 Task: In the  document slideshow.html Download file as 'HTML ' Share this file with 'softage.5@softage.net' Insert the command  Viewing
Action: Mouse moved to (237, 331)
Screenshot: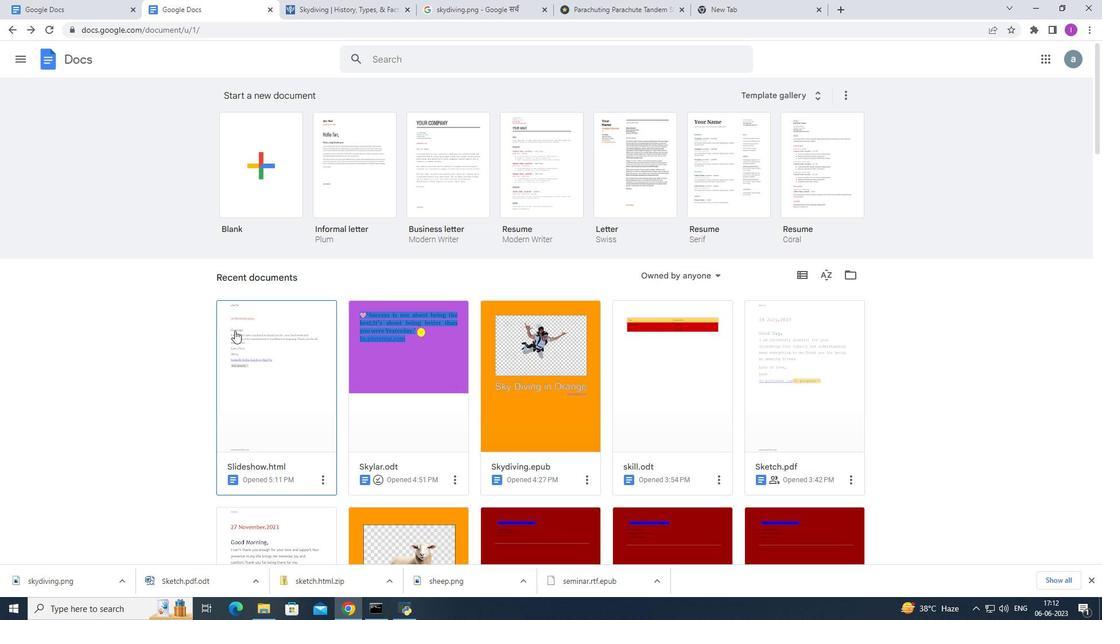 
Action: Mouse pressed left at (237, 331)
Screenshot: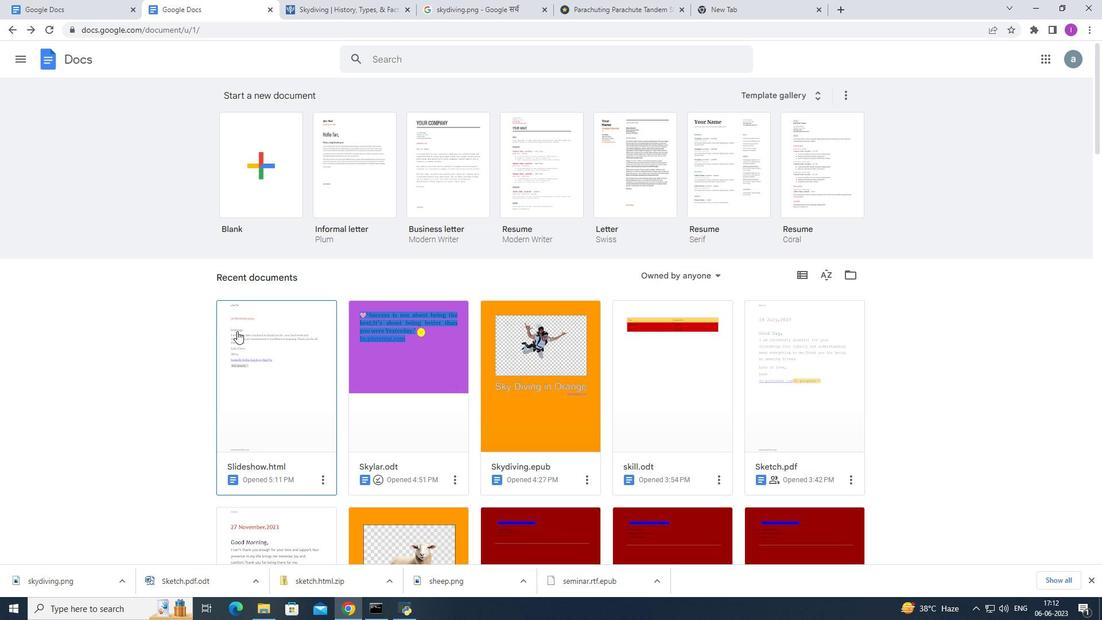 
Action: Mouse moved to (37, 66)
Screenshot: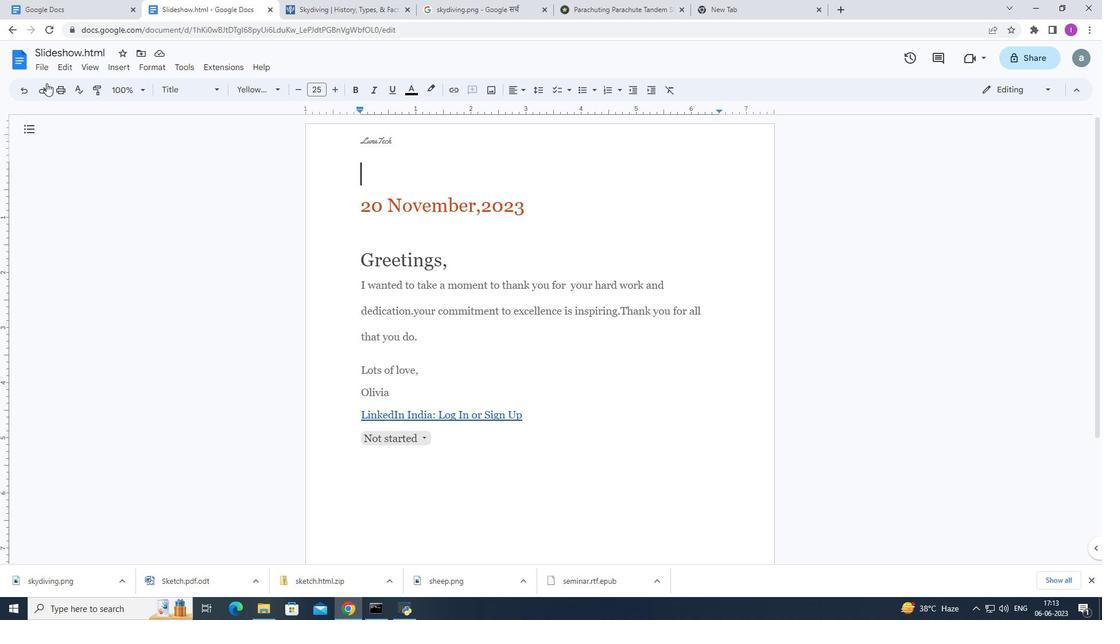 
Action: Mouse pressed left at (37, 66)
Screenshot: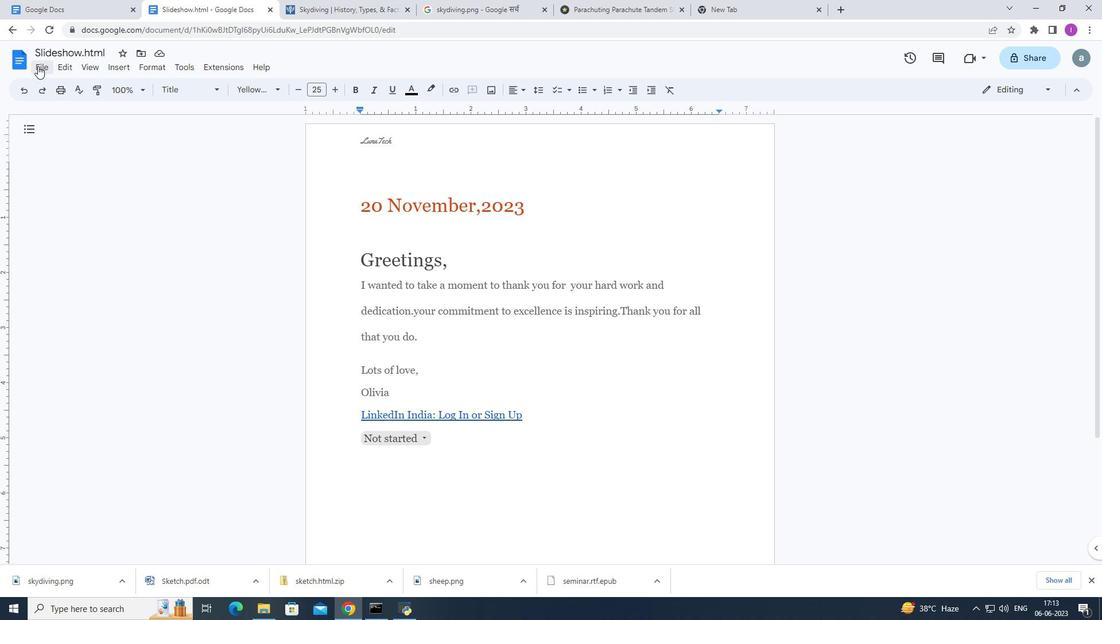 
Action: Mouse moved to (285, 287)
Screenshot: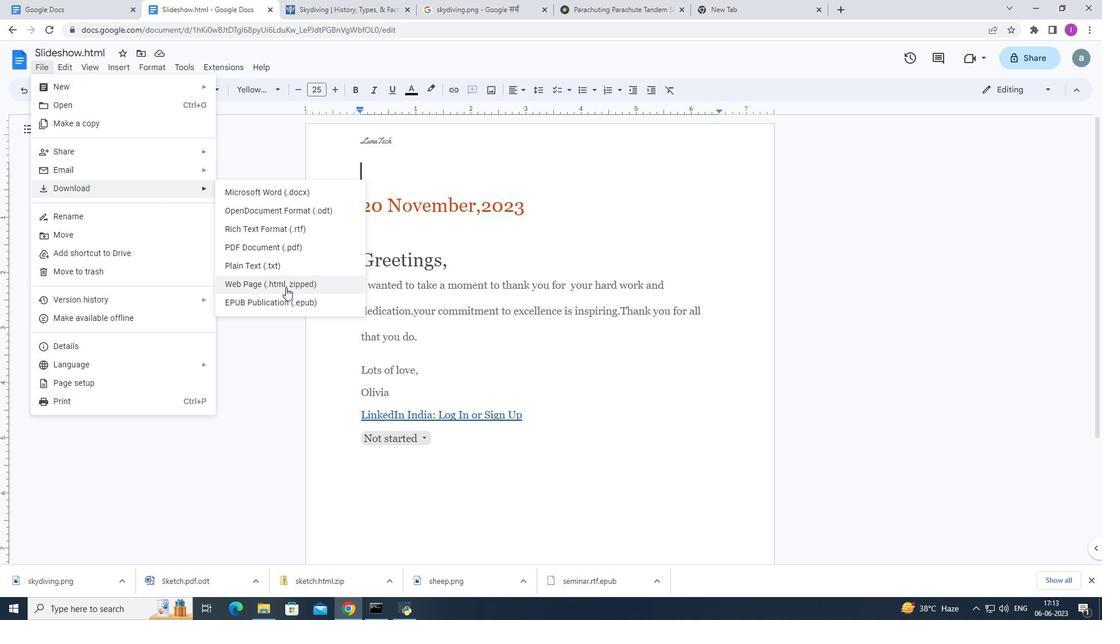 
Action: Mouse pressed left at (285, 287)
Screenshot: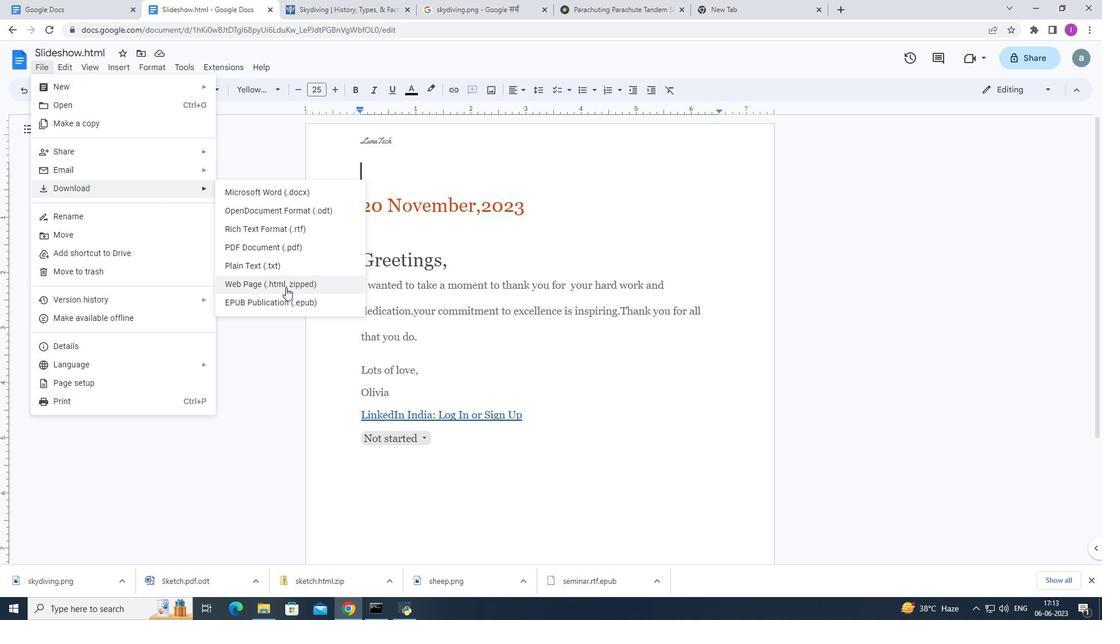 
Action: Mouse moved to (35, 66)
Screenshot: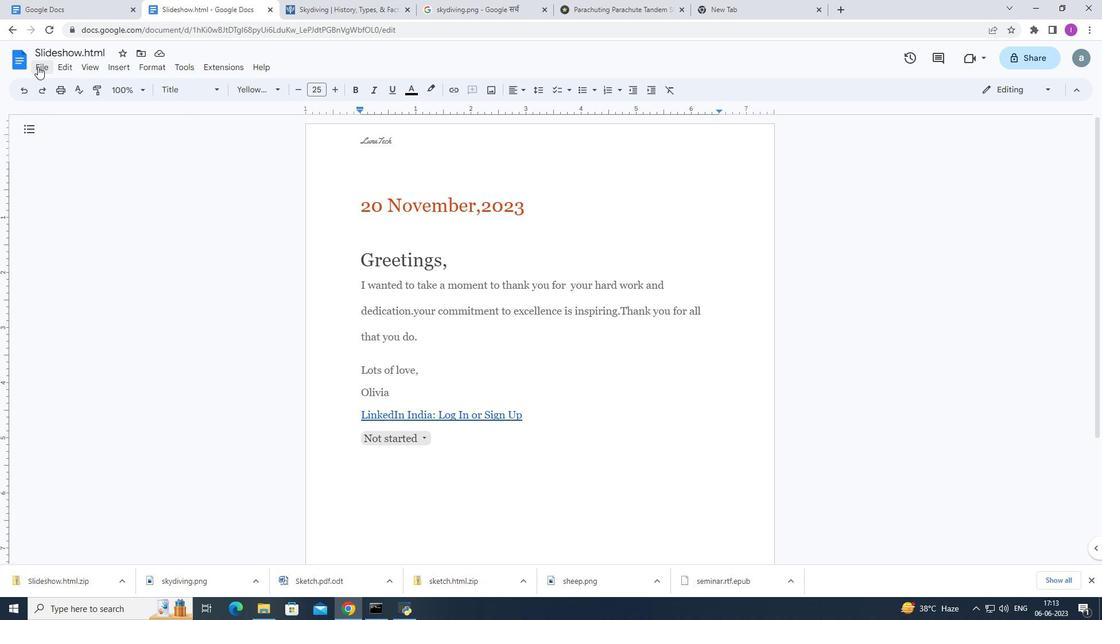 
Action: Mouse pressed left at (35, 66)
Screenshot: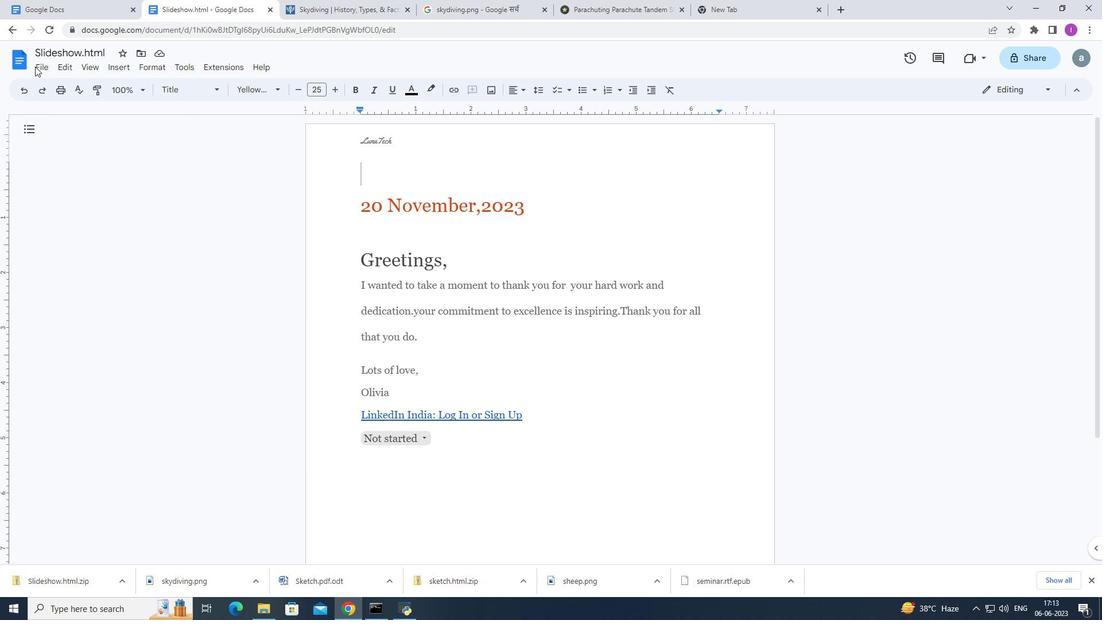 
Action: Mouse moved to (40, 65)
Screenshot: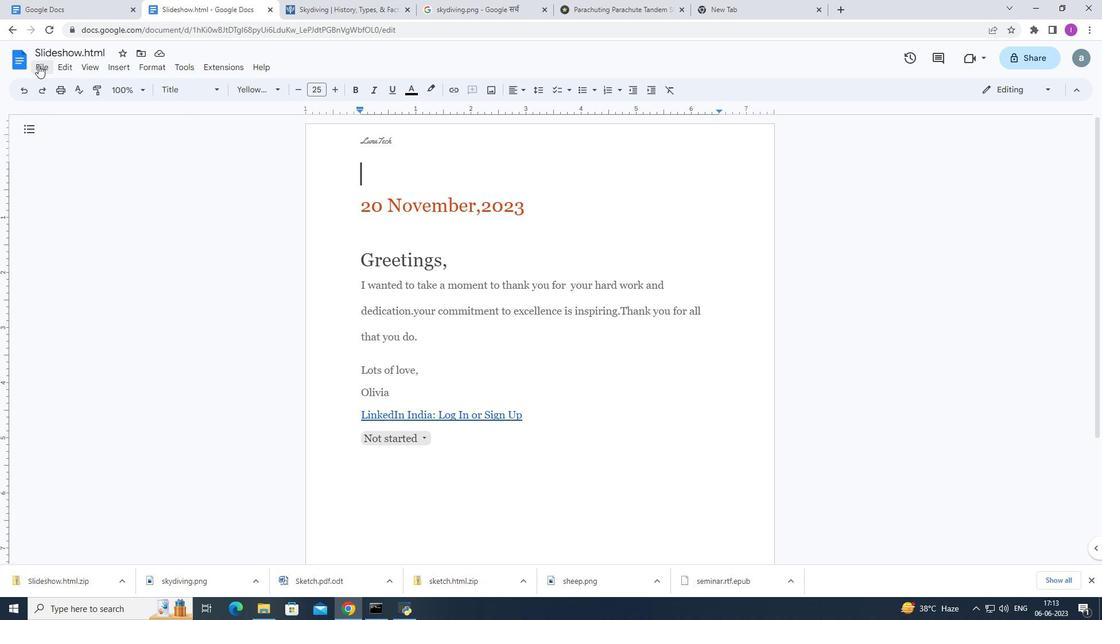 
Action: Mouse pressed left at (40, 65)
Screenshot: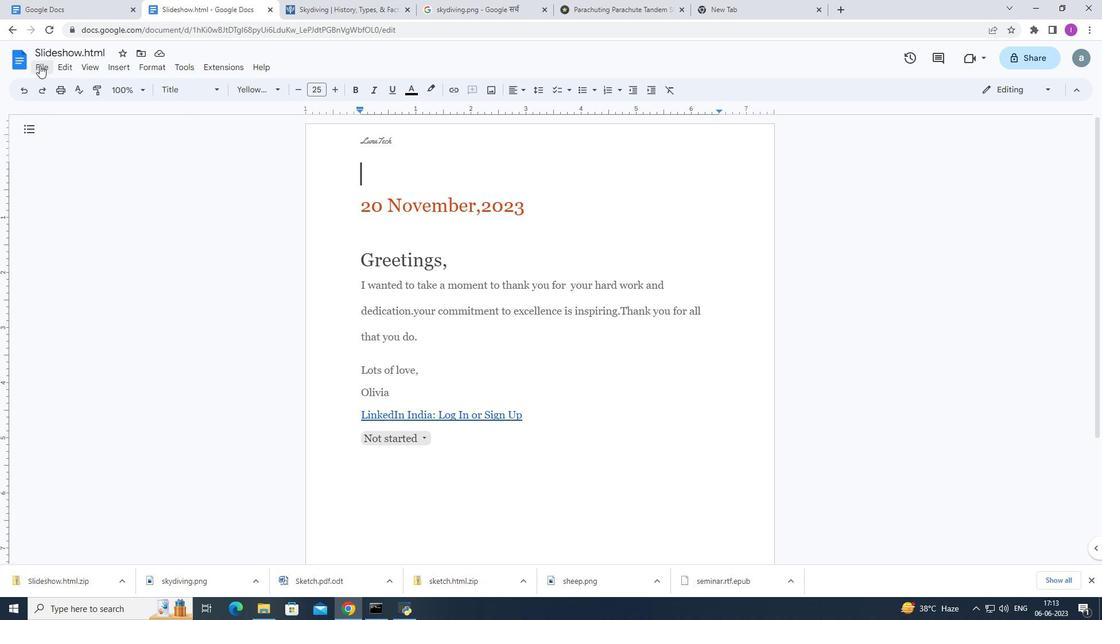 
Action: Mouse moved to (238, 154)
Screenshot: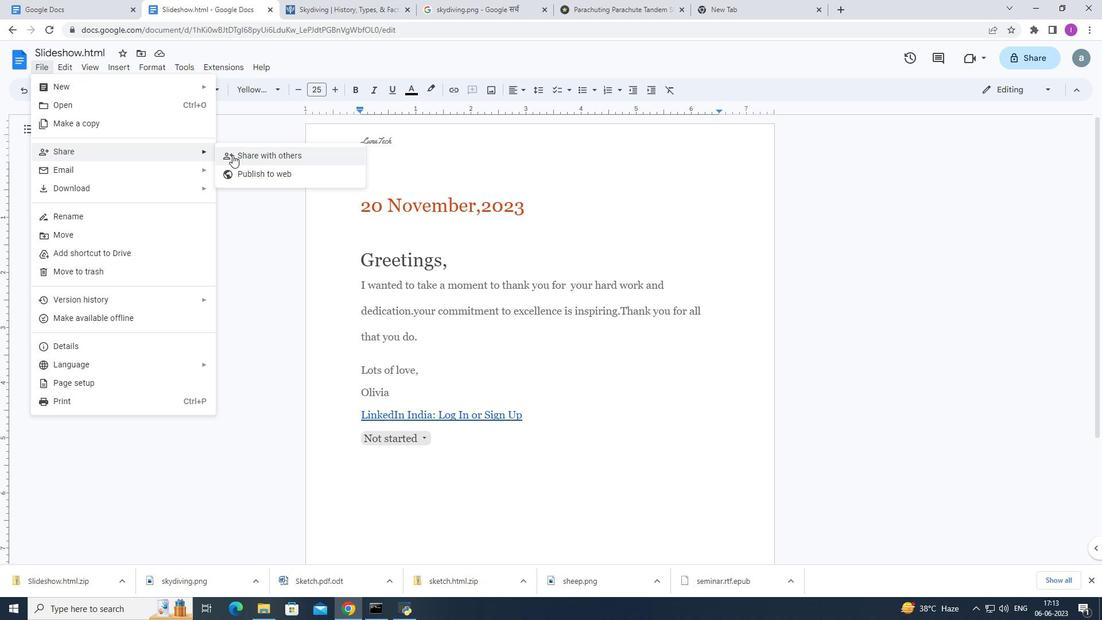 
Action: Mouse pressed left at (238, 154)
Screenshot: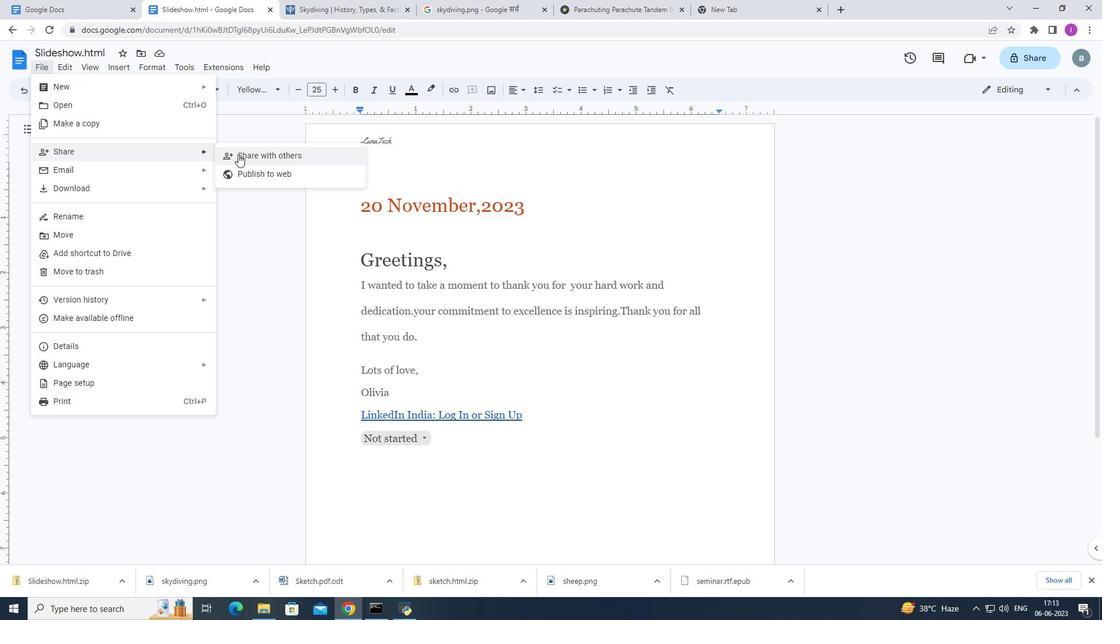 
Action: Mouse moved to (436, 169)
Screenshot: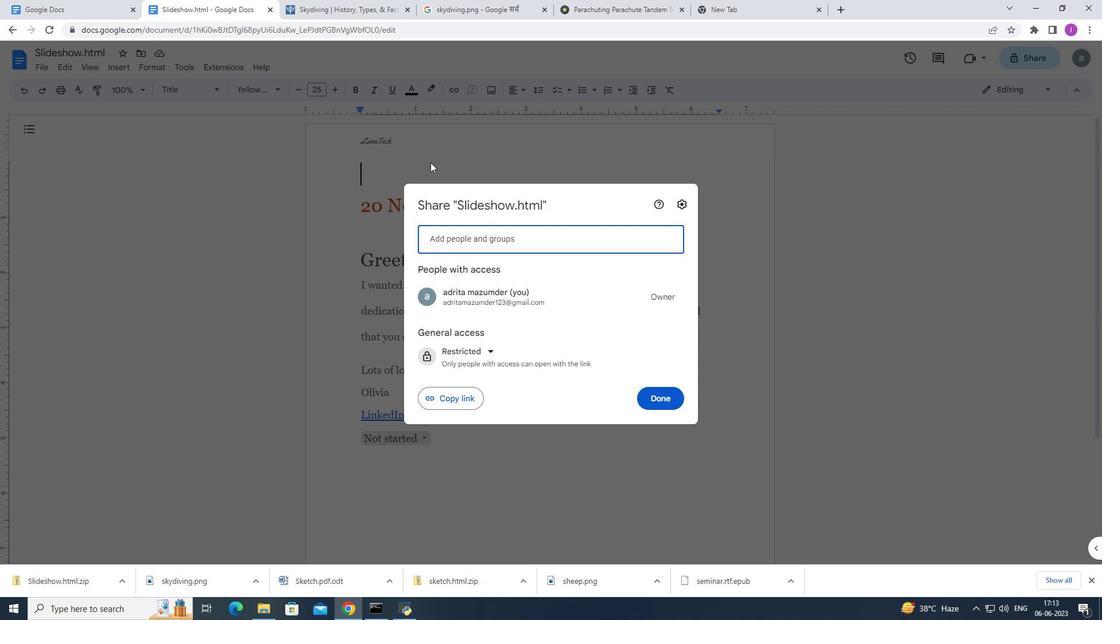 
Action: Key pressed softage
Screenshot: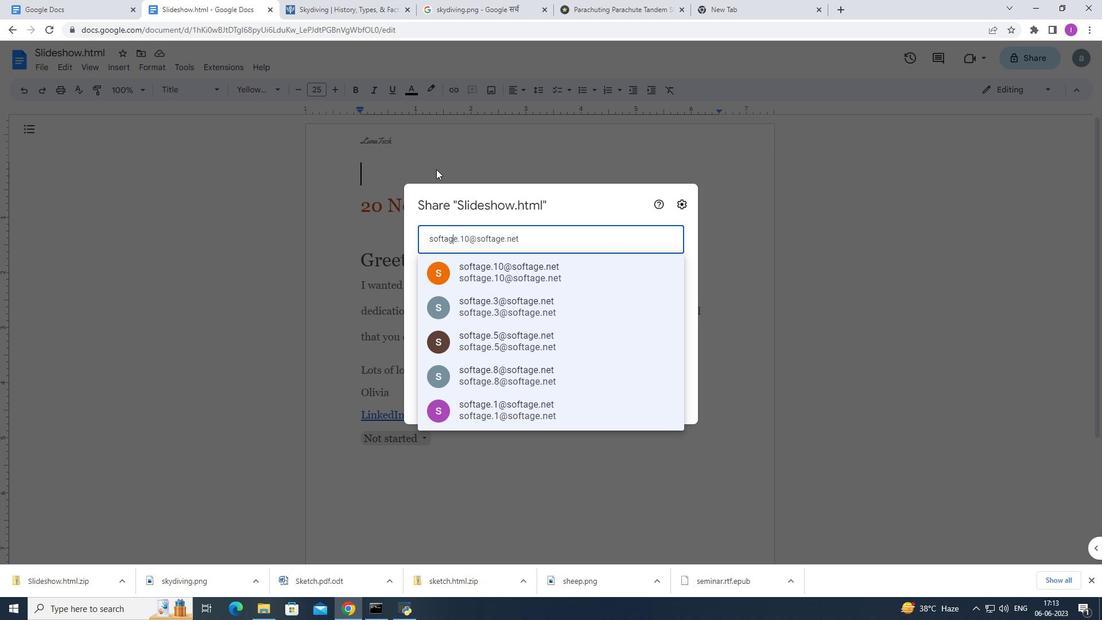 
Action: Mouse moved to (493, 345)
Screenshot: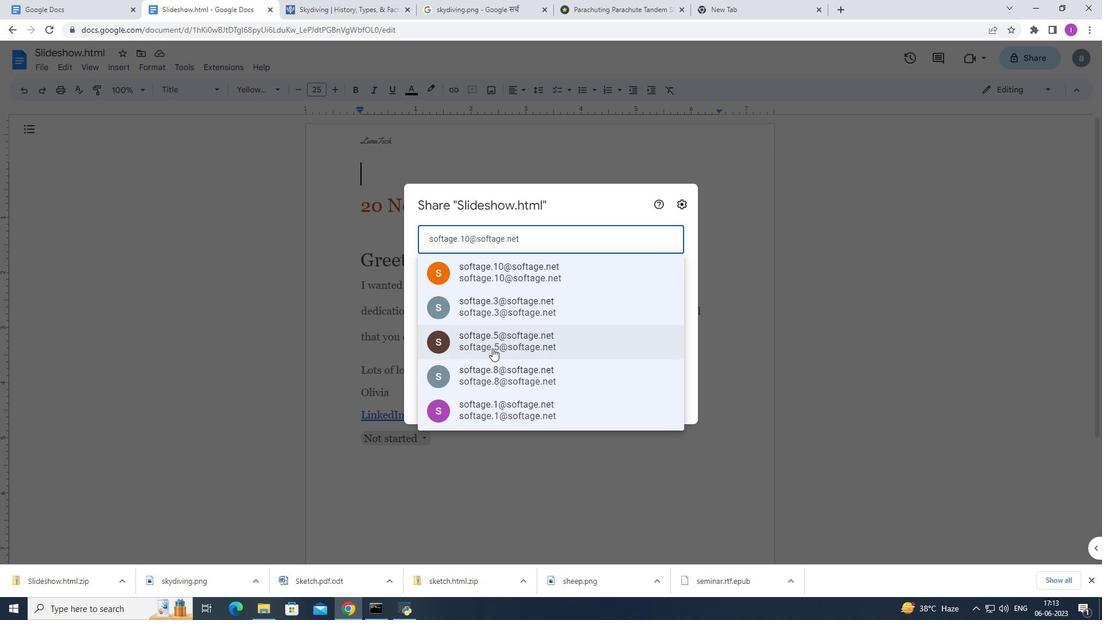 
Action: Mouse pressed left at (493, 345)
Screenshot: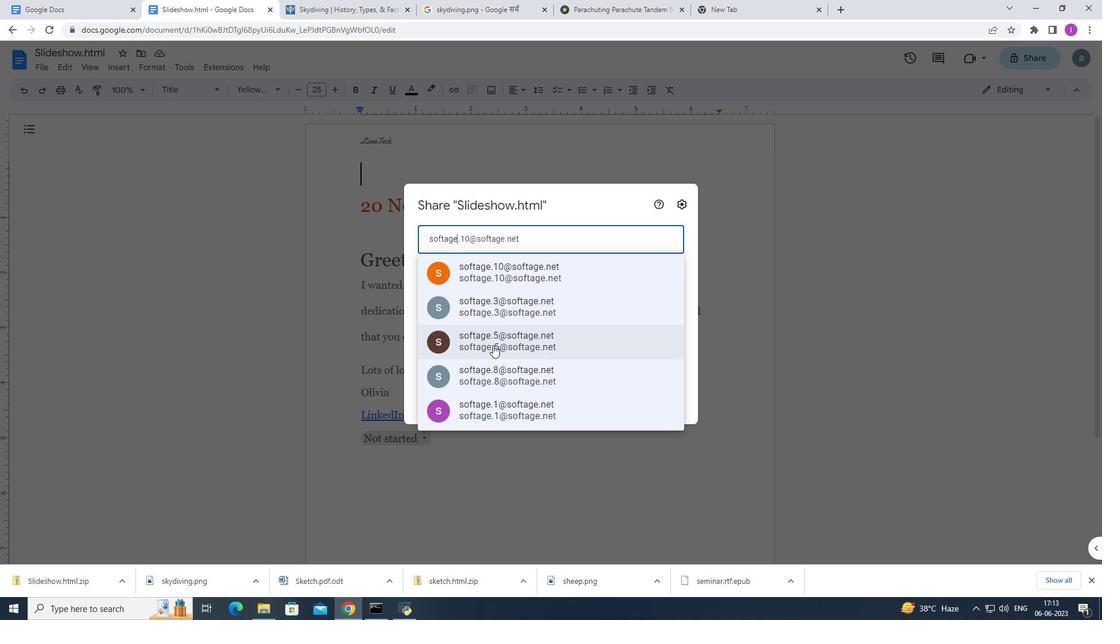 
Action: Mouse moved to (661, 384)
Screenshot: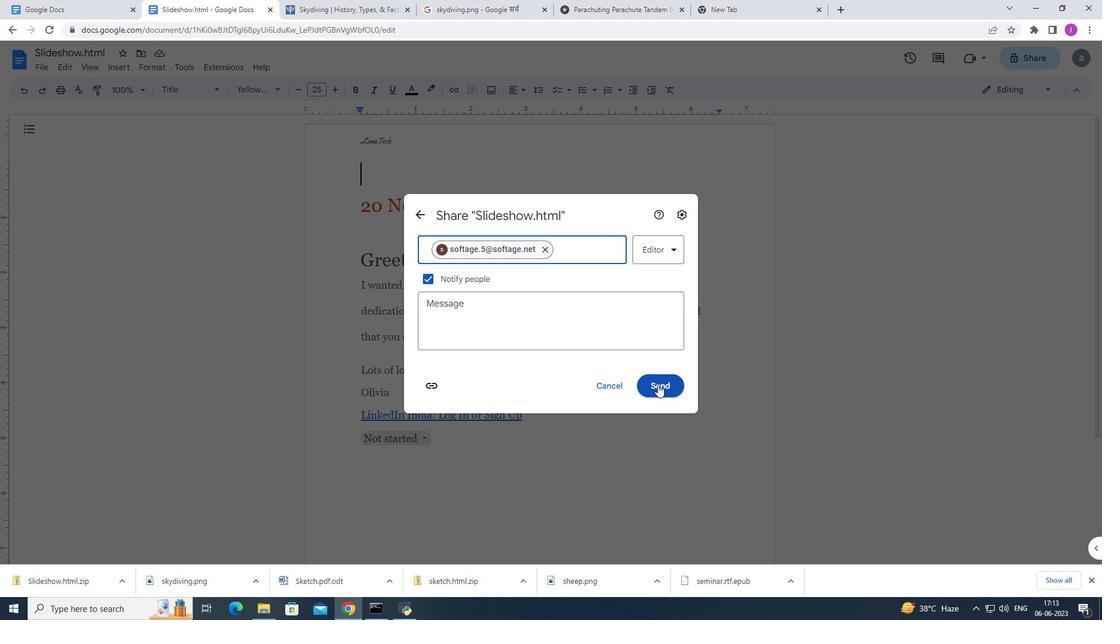 
Action: Mouse pressed left at (661, 384)
Screenshot: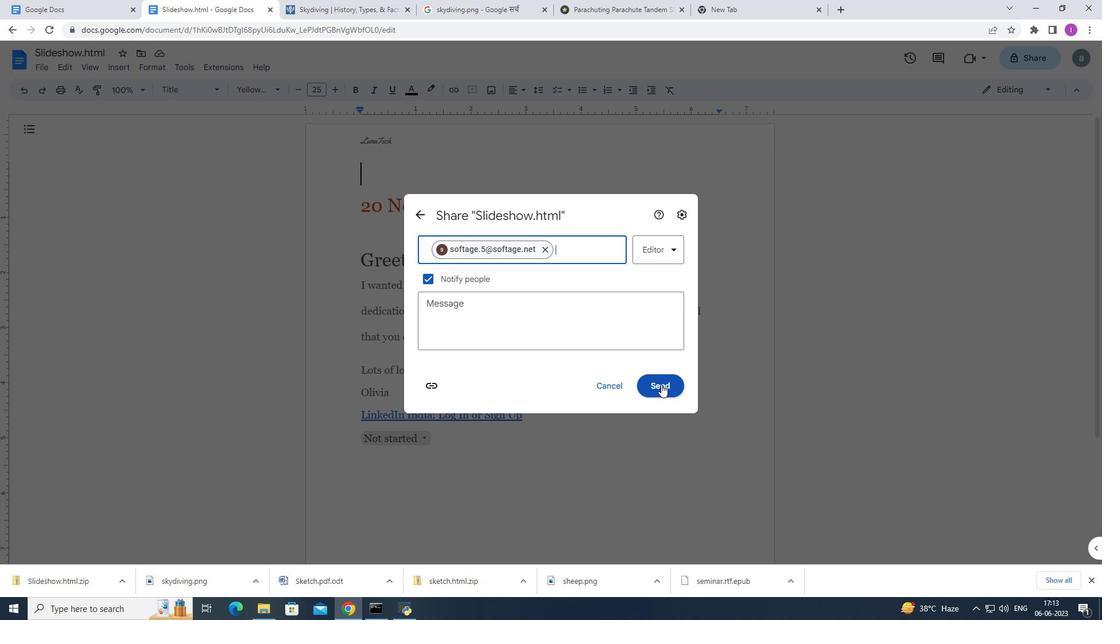 
Action: Mouse moved to (641, 319)
Screenshot: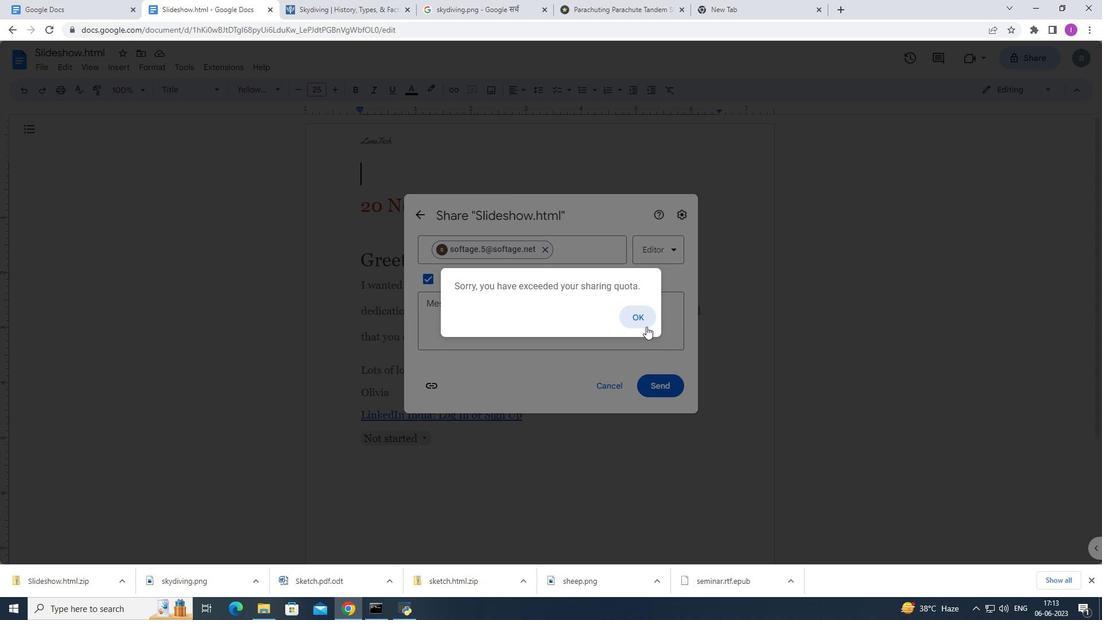 
Action: Mouse pressed left at (641, 319)
Screenshot: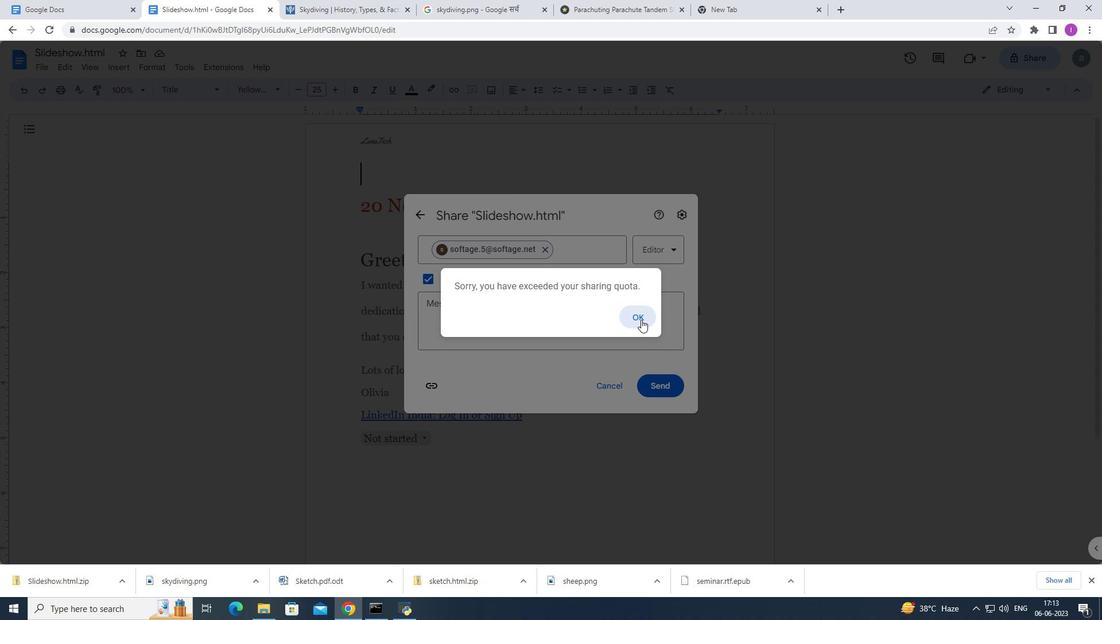 
Action: Mouse moved to (664, 385)
Screenshot: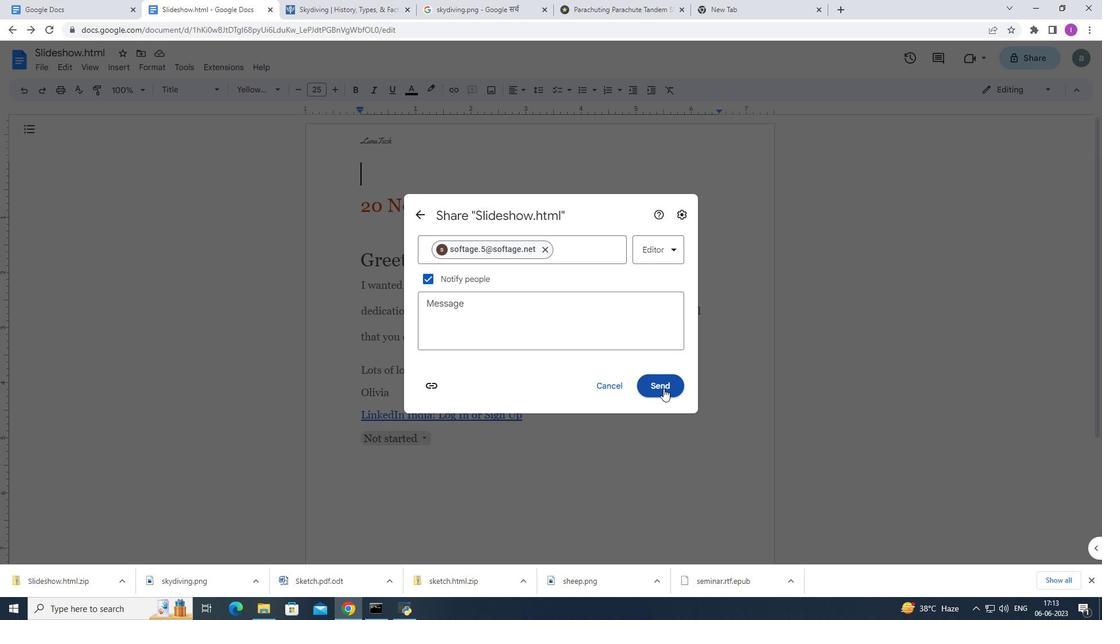 
Action: Mouse pressed left at (664, 385)
Screenshot: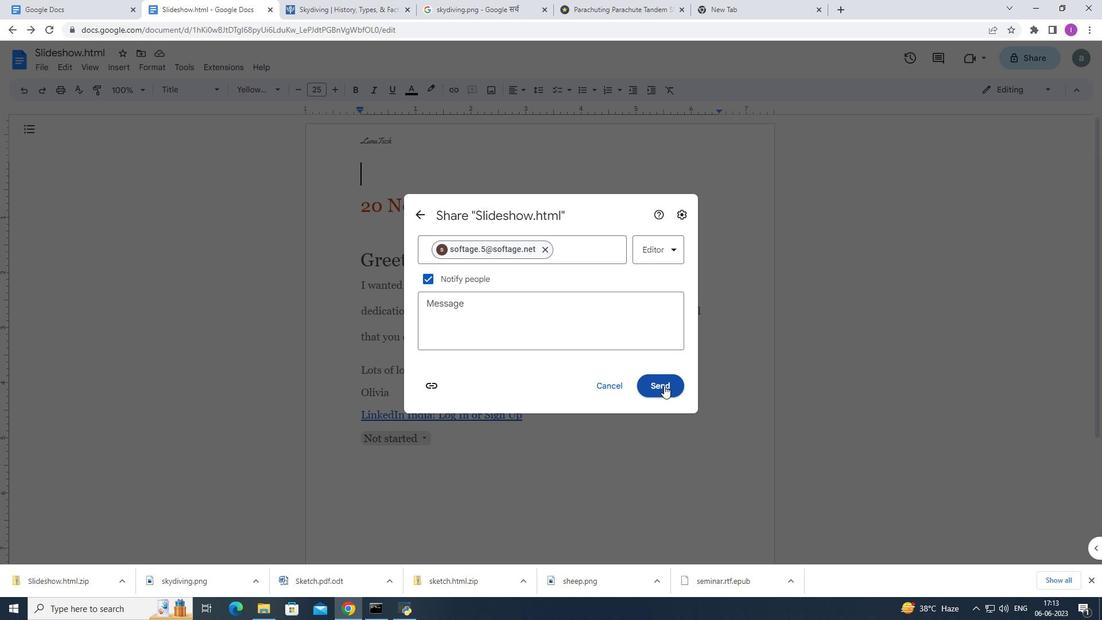
Action: Mouse moved to (632, 321)
Screenshot: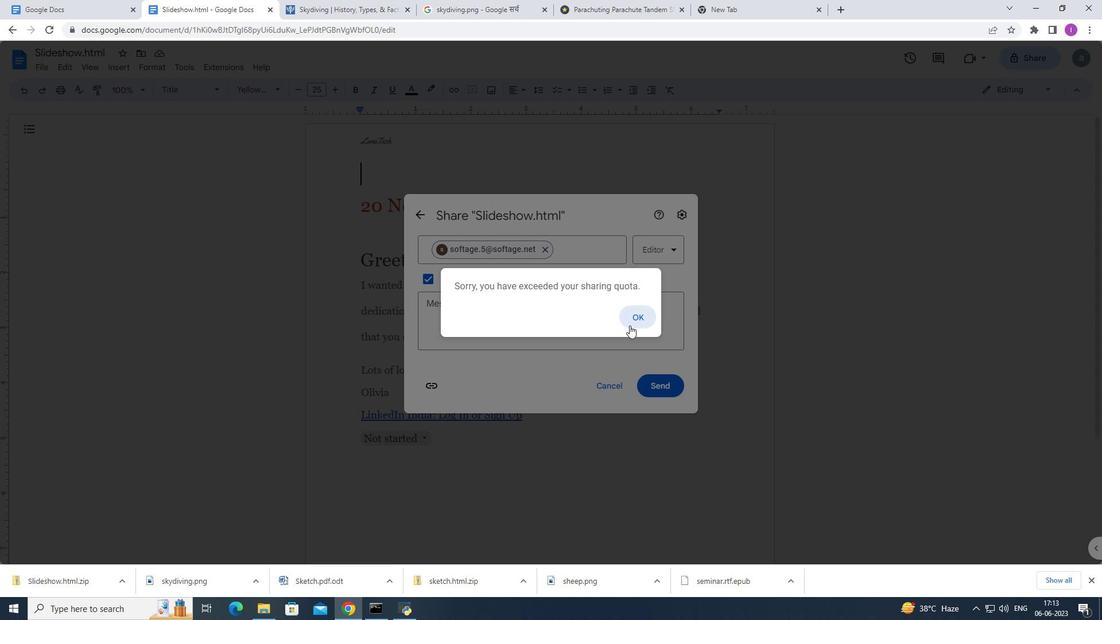 
Action: Mouse pressed left at (632, 321)
Screenshot: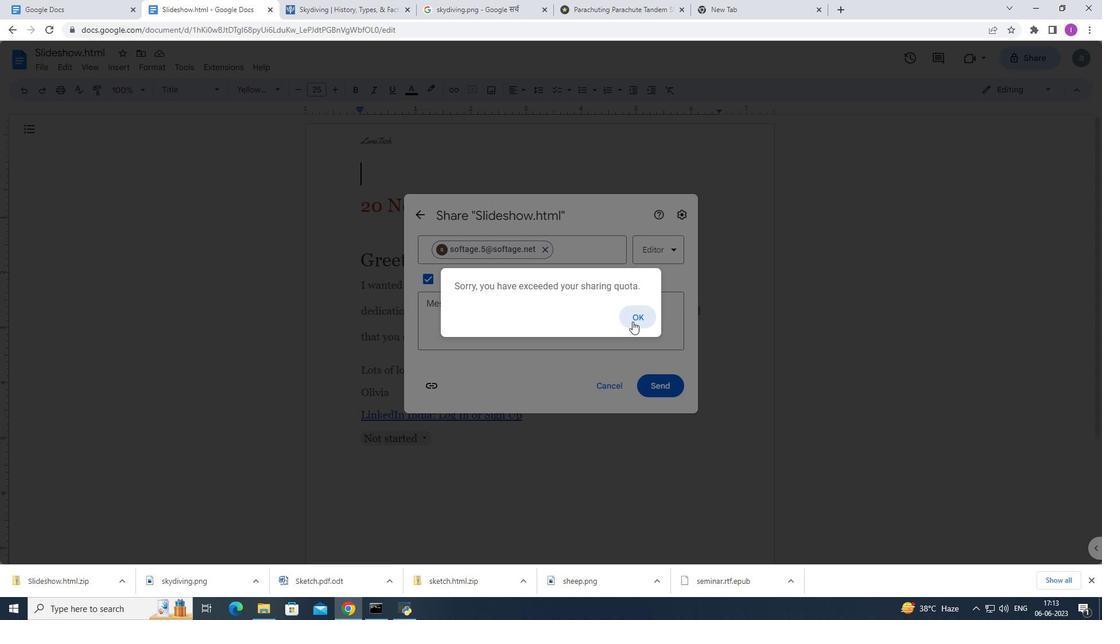 
Action: Mouse moved to (610, 383)
Screenshot: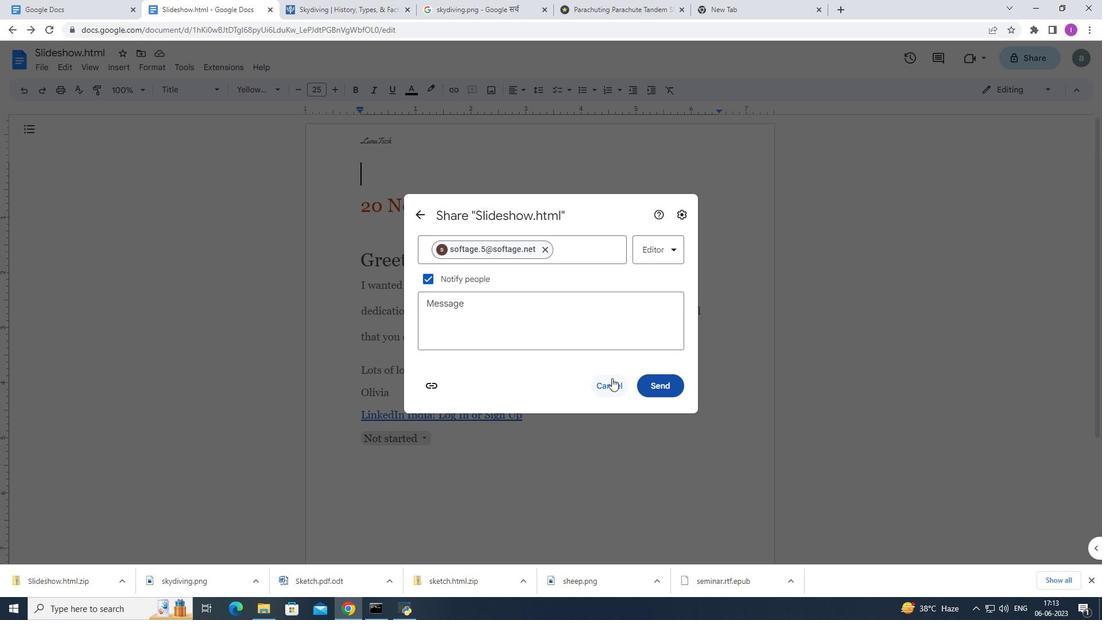 
Action: Mouse pressed left at (610, 383)
Screenshot: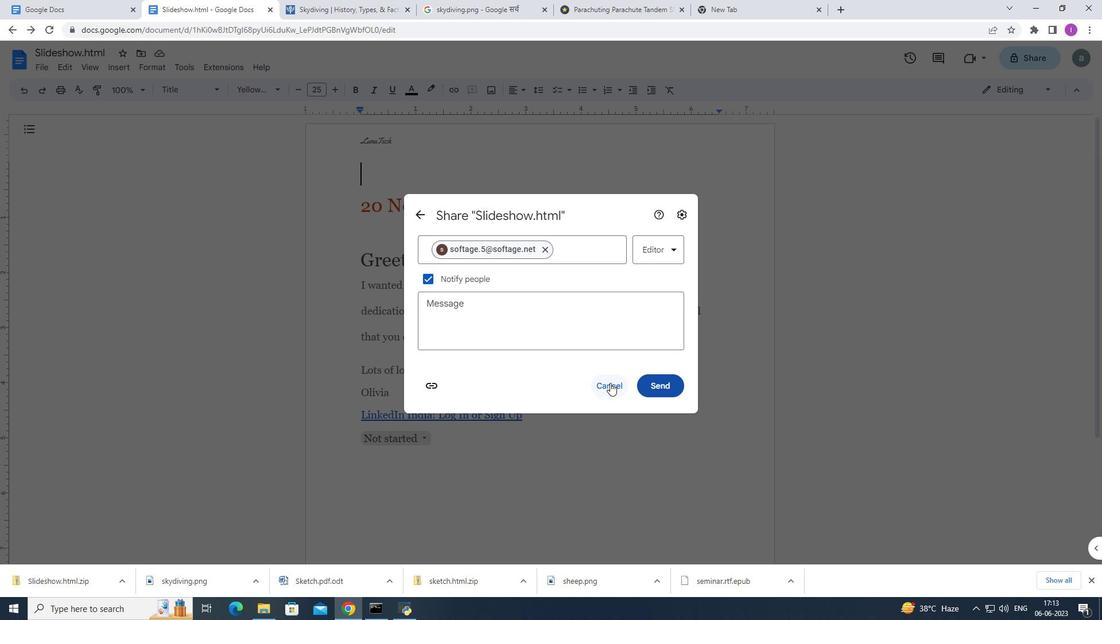 
Action: Mouse moved to (671, 395)
Screenshot: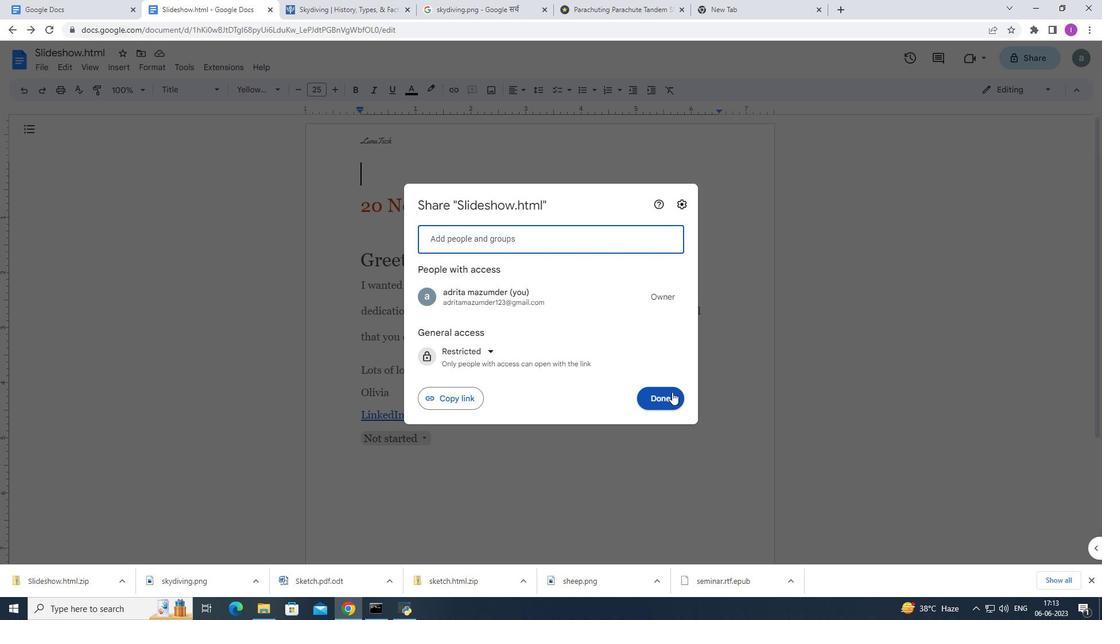 
Action: Mouse pressed left at (671, 395)
Screenshot: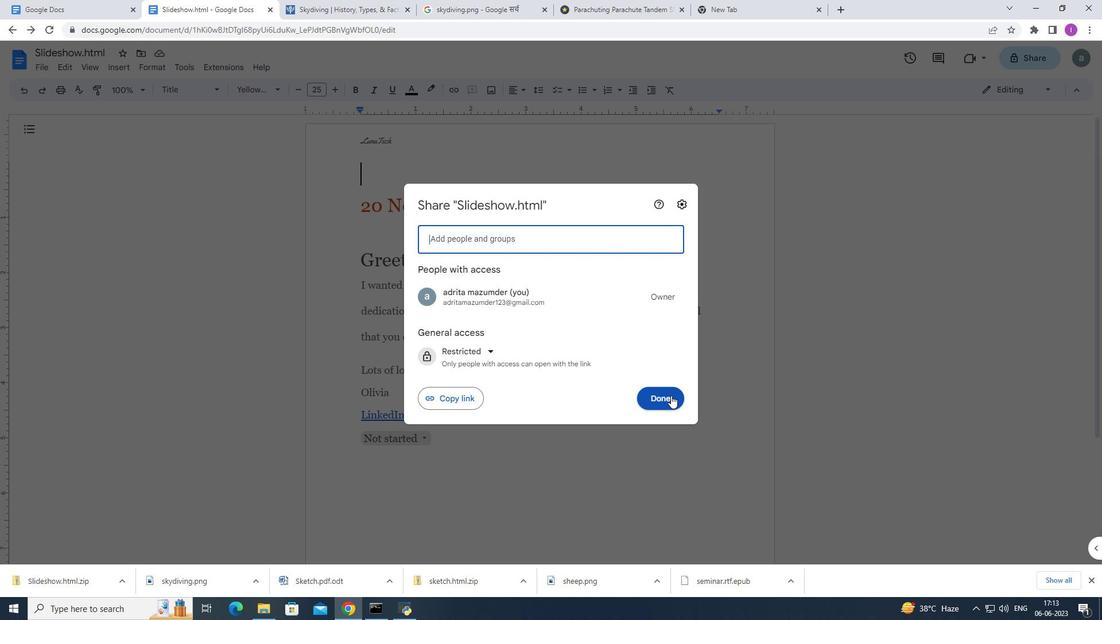 
Action: Mouse moved to (1053, 89)
Screenshot: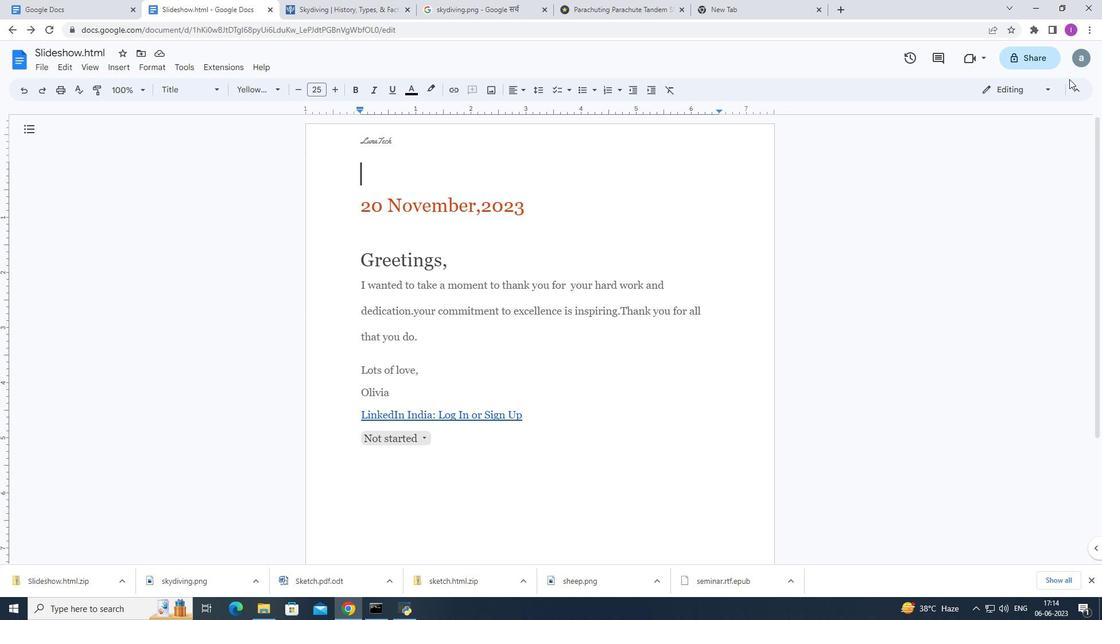 
Action: Mouse pressed left at (1053, 89)
Screenshot: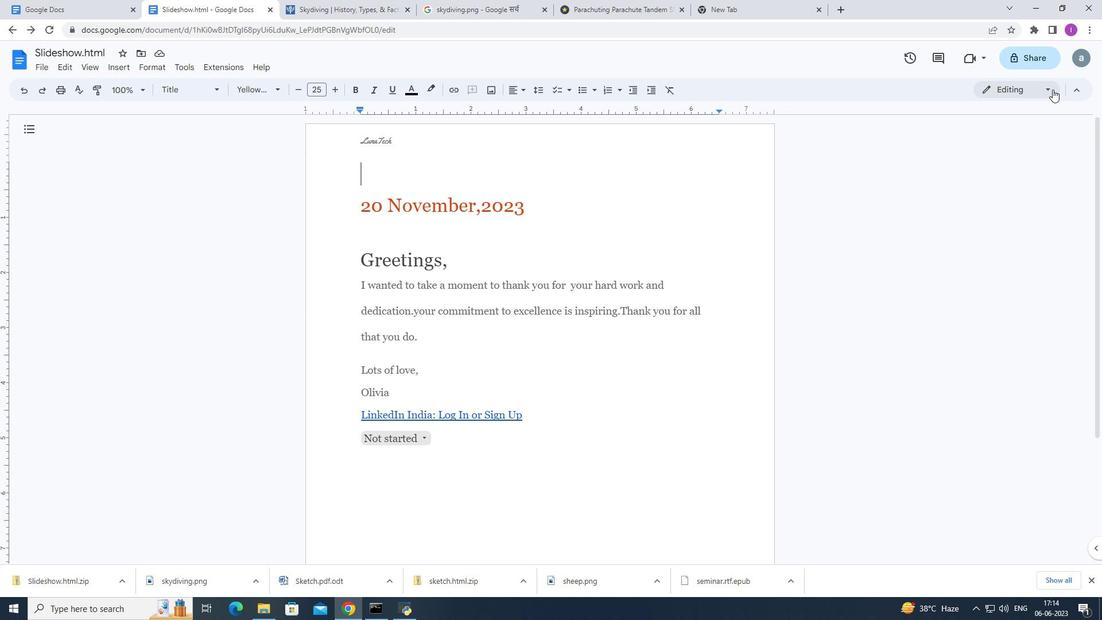 
Action: Mouse moved to (962, 164)
Screenshot: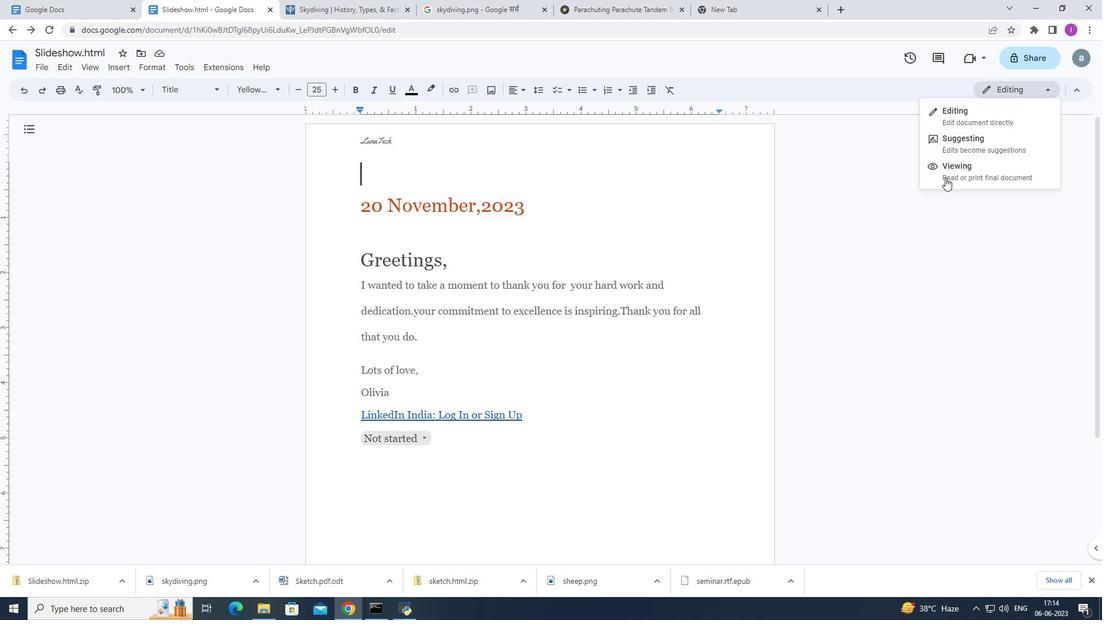 
Action: Mouse pressed left at (962, 164)
Screenshot: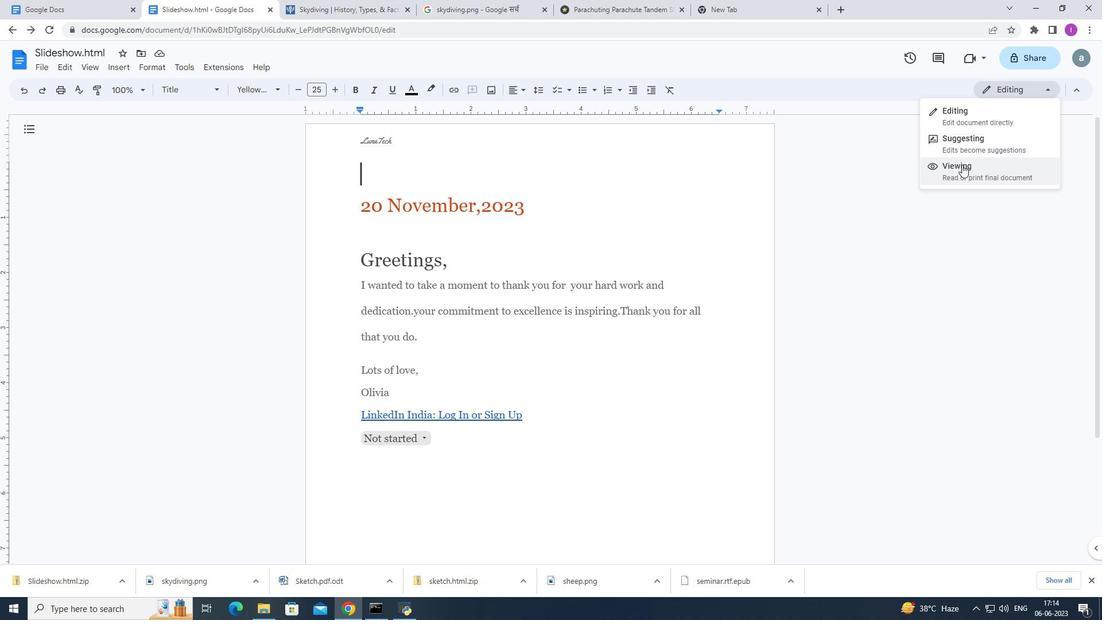 
Action: Mouse moved to (528, 353)
Screenshot: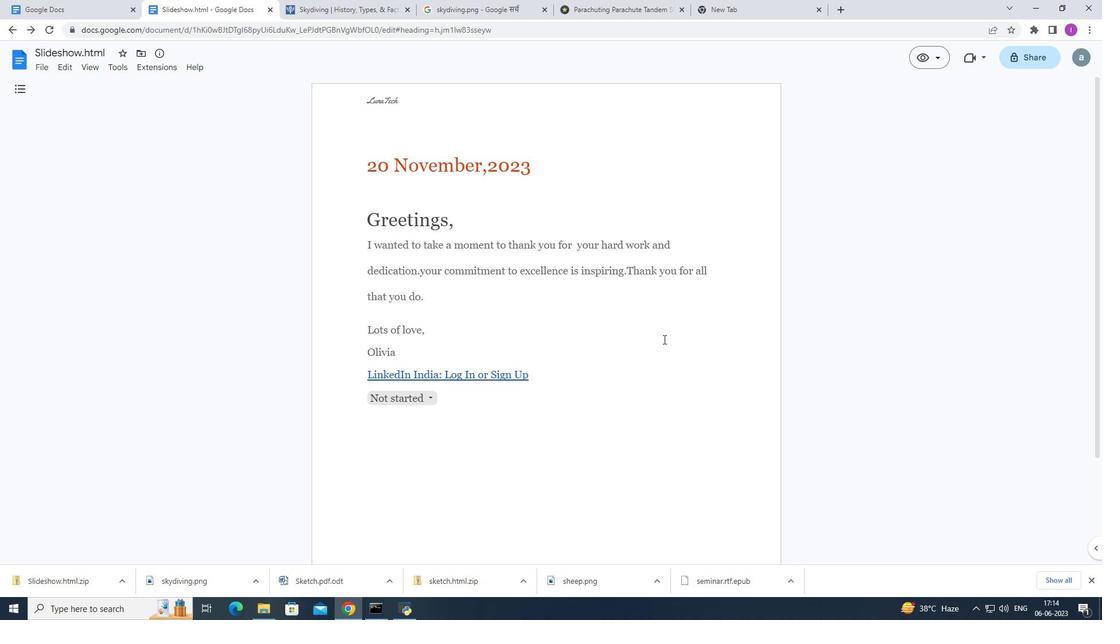 
